 Task: Set a reminder to clean out your closet on the 12th at 4:00 PM.
Action: Mouse moved to (141, 224)
Screenshot: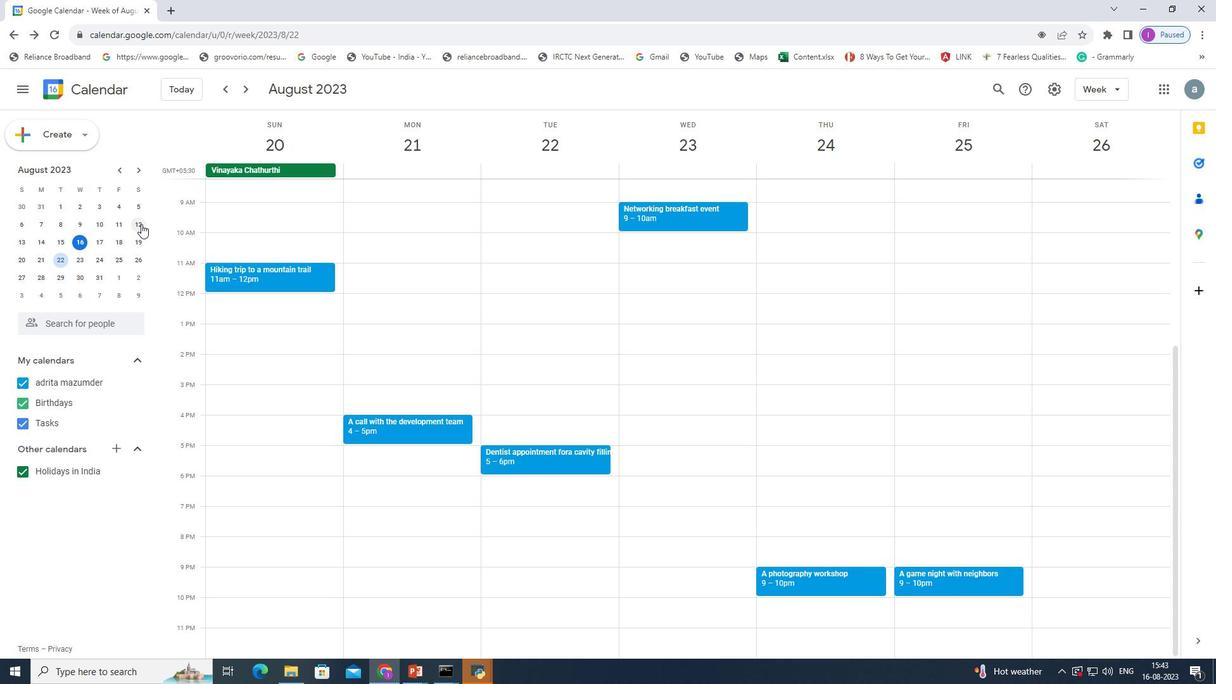 
Action: Mouse pressed left at (141, 224)
Screenshot: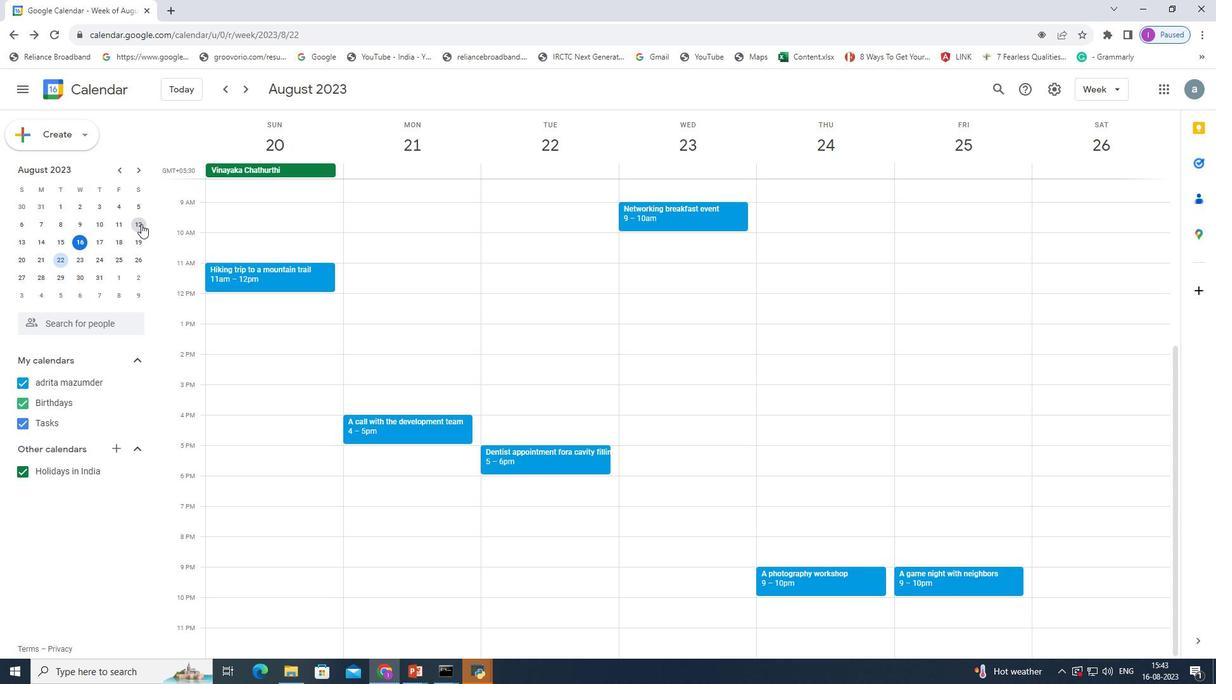 
Action: Mouse pressed left at (141, 224)
Screenshot: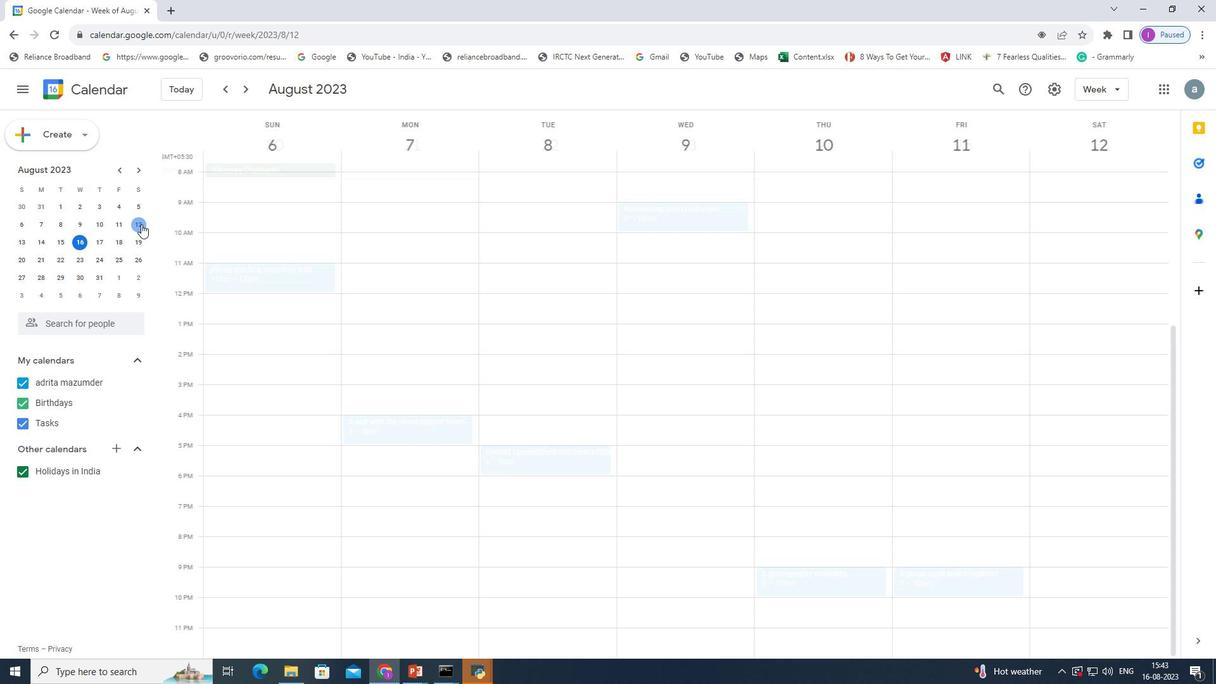 
Action: Mouse moved to (224, 430)
Screenshot: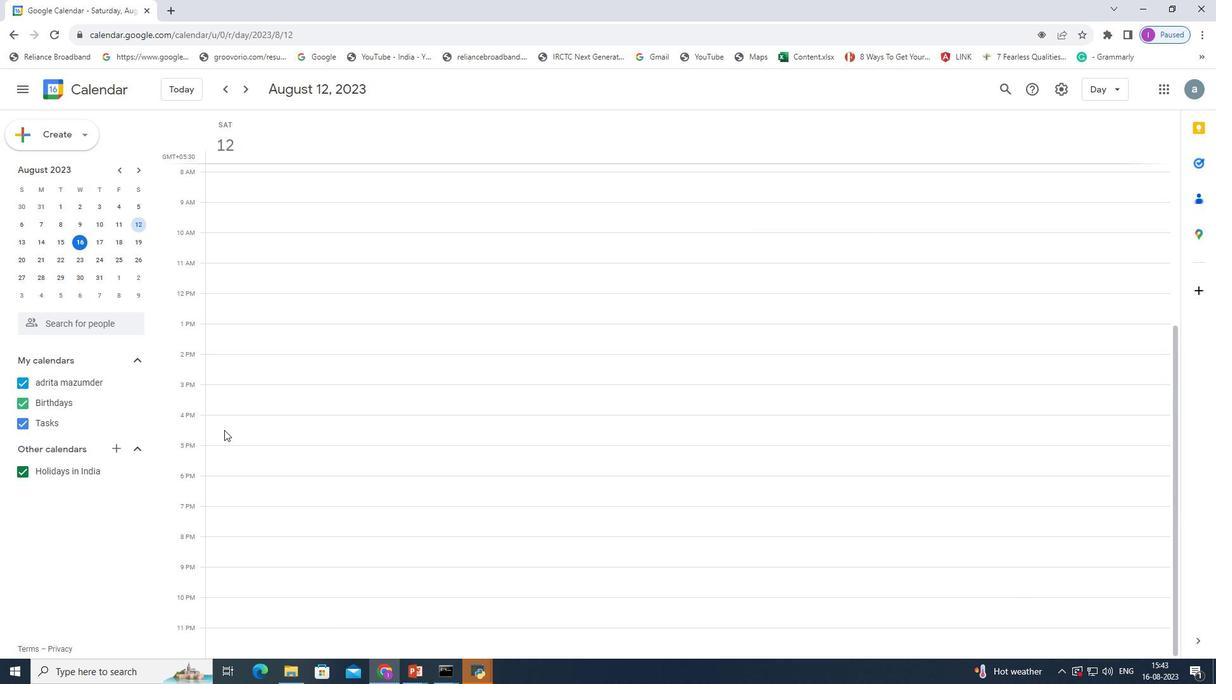 
Action: Mouse pressed left at (224, 430)
Screenshot: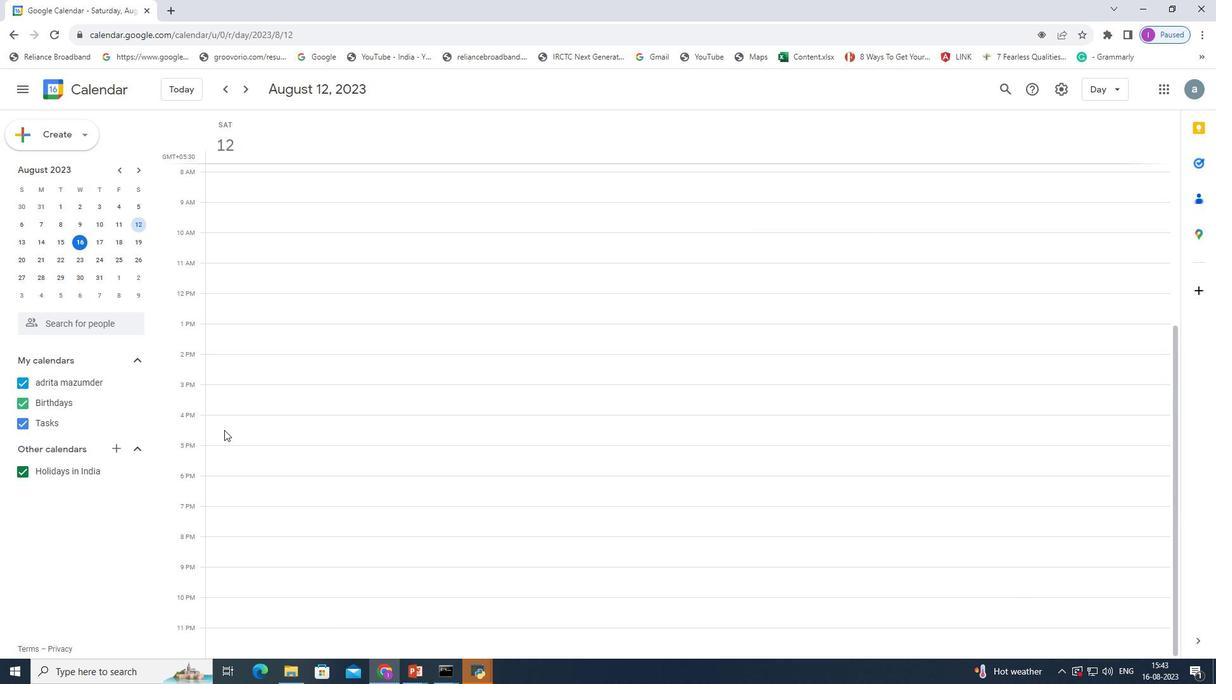 
Action: Mouse moved to (606, 245)
Screenshot: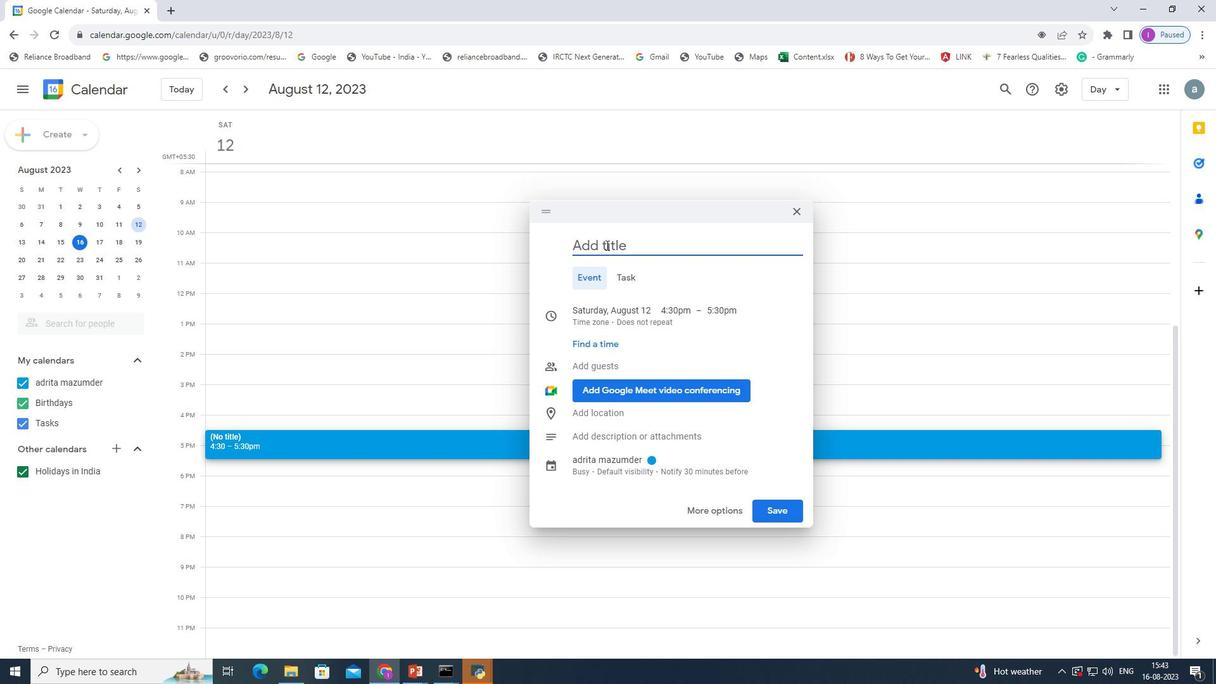 
Action: Mouse pressed left at (606, 245)
Screenshot: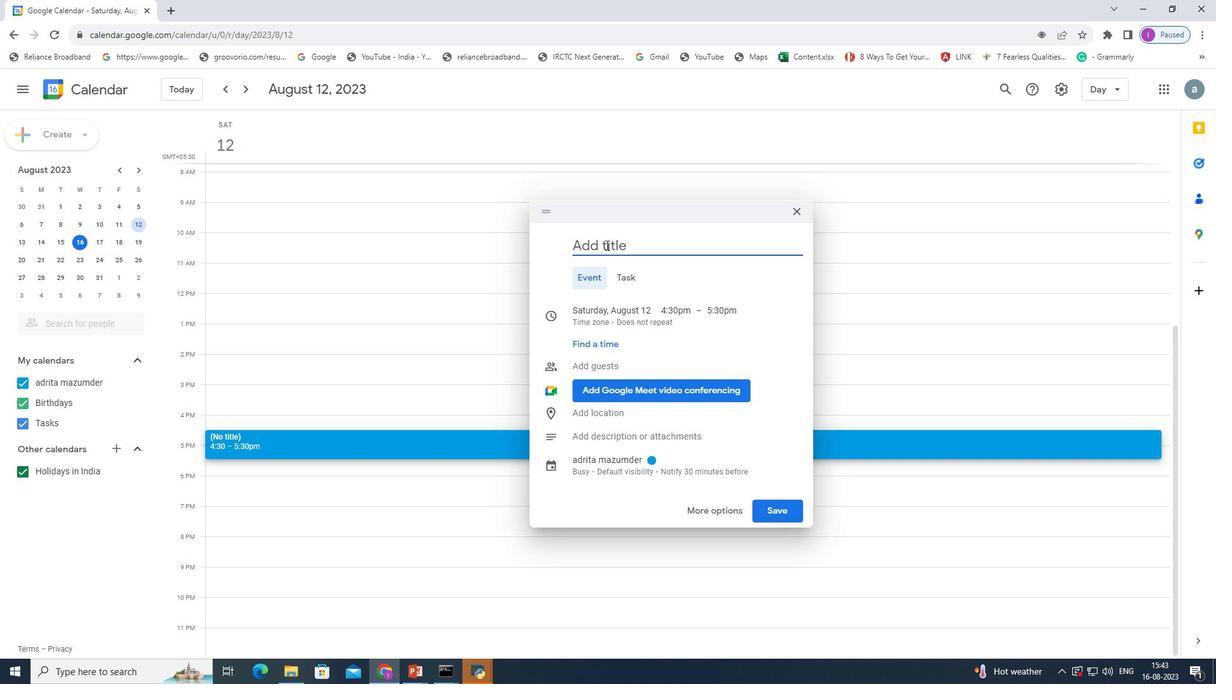 
Action: Key pressed <Key.shift>E<Key.backspace>reminder<Key.space>to<Key.space>clean<Key.space>out<Key.space>my<Key.space>clode<Key.backspace><Key.backspace>set
Screenshot: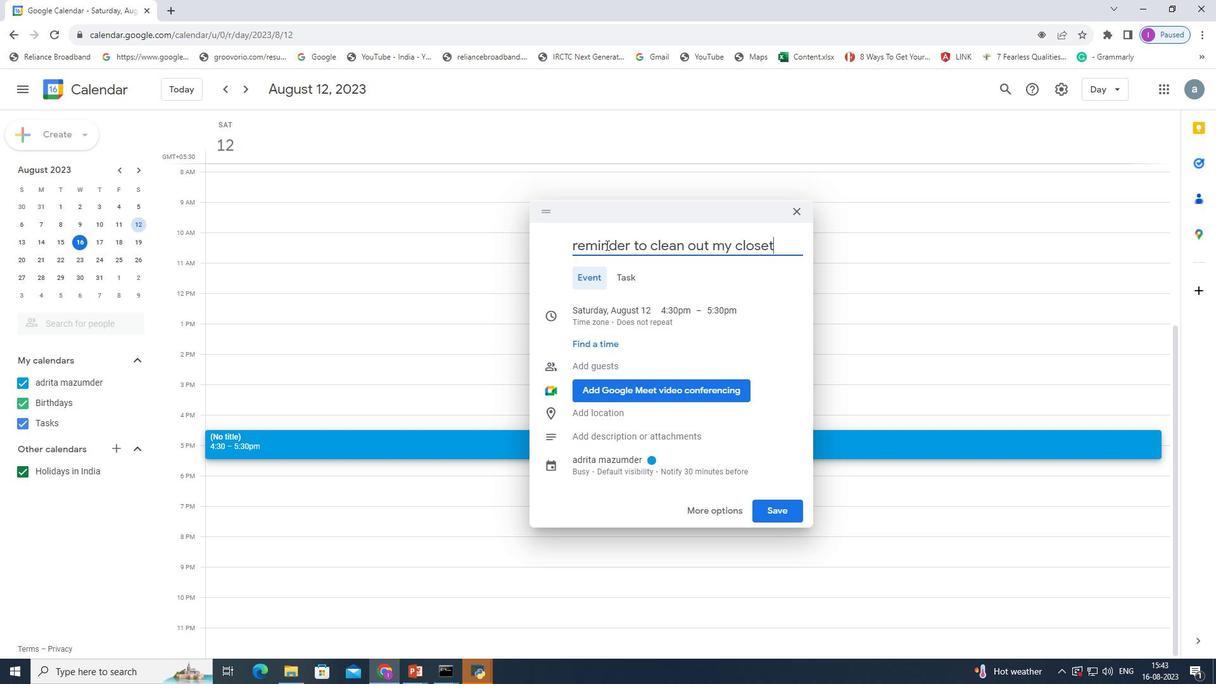 
Action: Mouse moved to (779, 512)
Screenshot: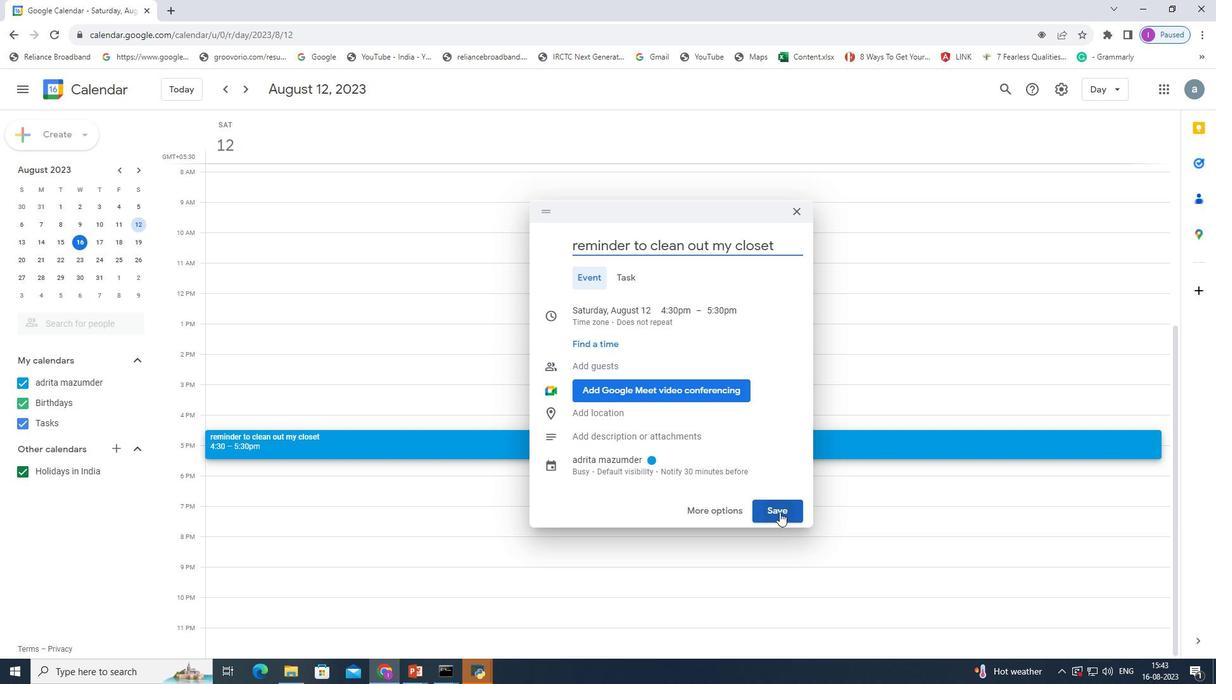 
Action: Mouse pressed left at (779, 512)
Screenshot: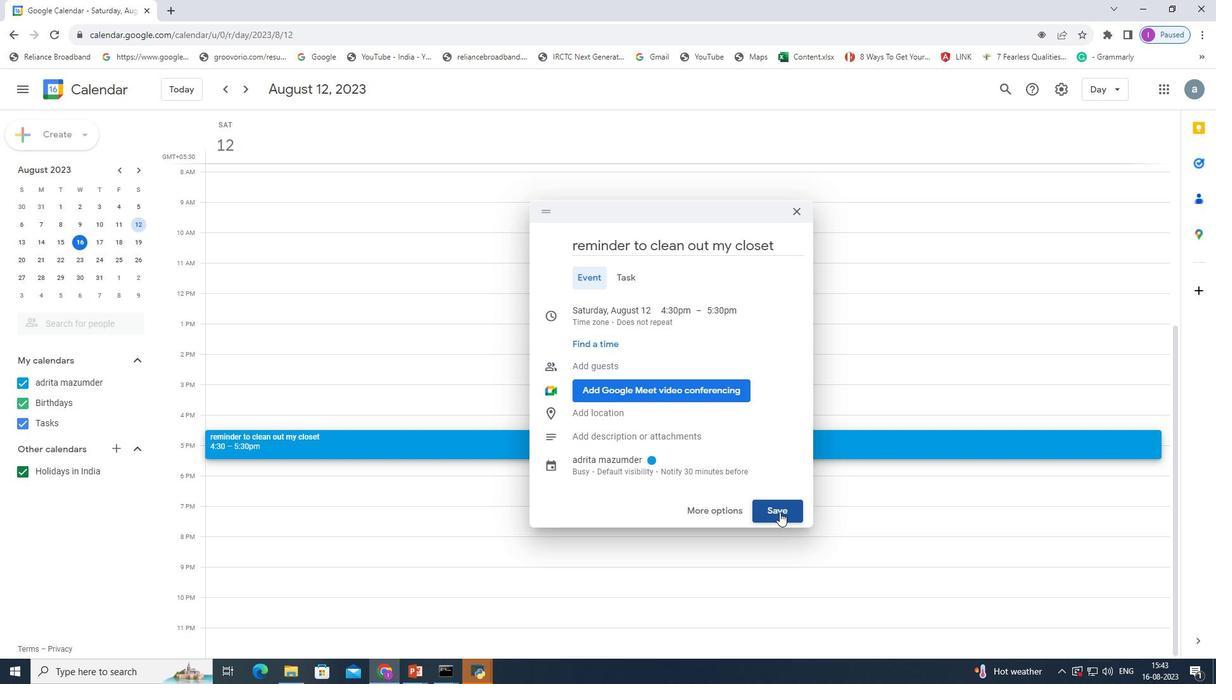 
Action: Mouse moved to (688, 387)
Screenshot: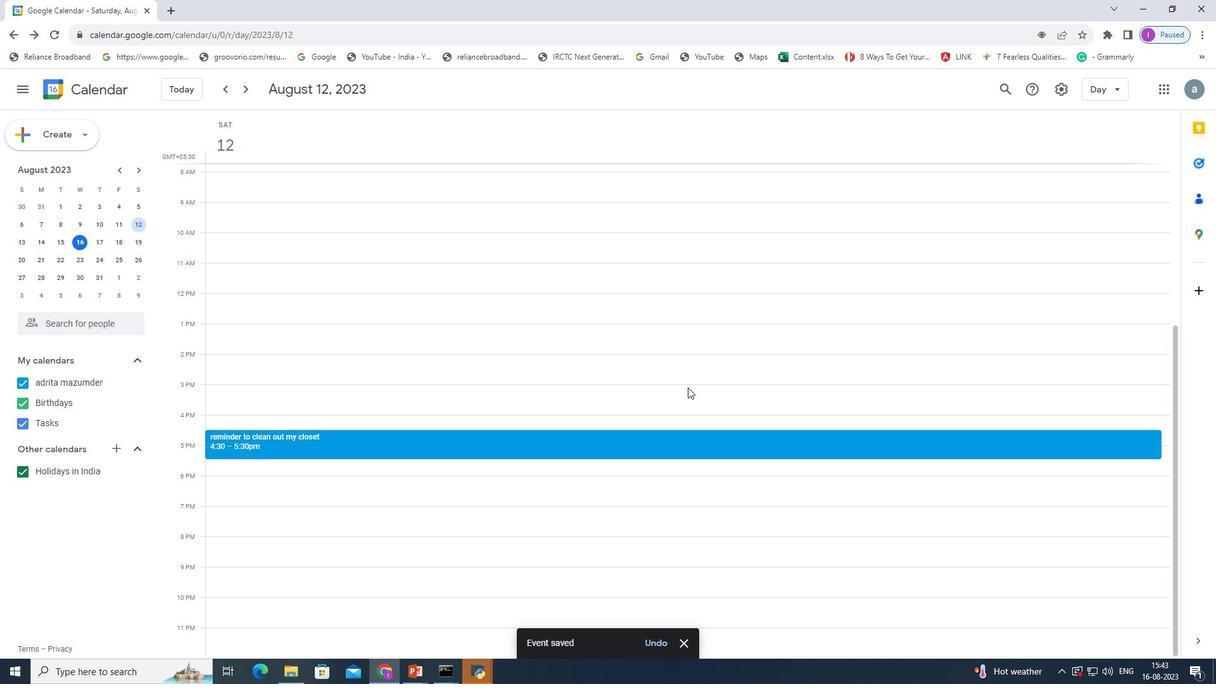 
